 Task: For heading Arial Rounded MT Bold with Underline.  font size for heading26,  'Change the font style of data to'Browallia New.  and font size to 18,  Change the alignment of both headline & data to Align middle & Align Text left.  In the sheet  Excel Workbook Document
Action: Mouse moved to (174, 216)
Screenshot: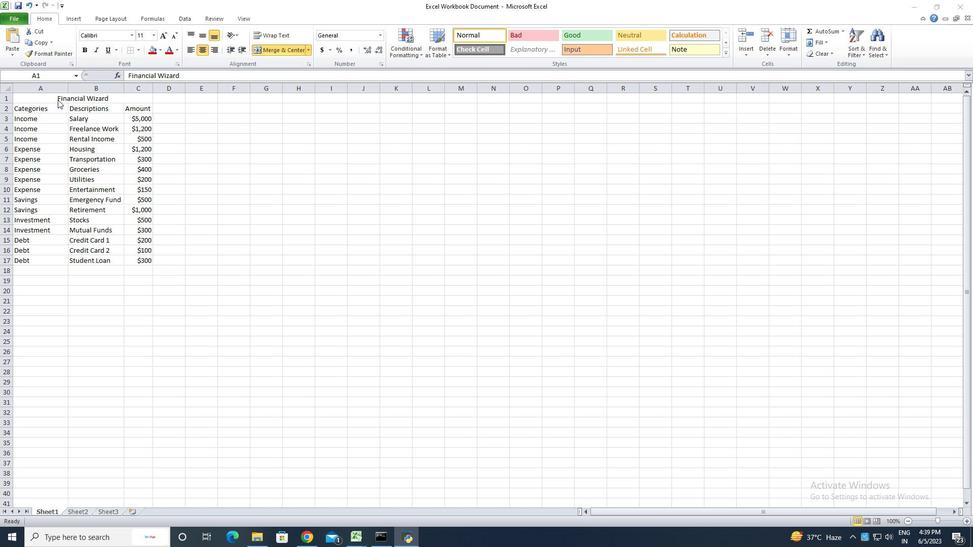 
Action: Mouse pressed left at (174, 216)
Screenshot: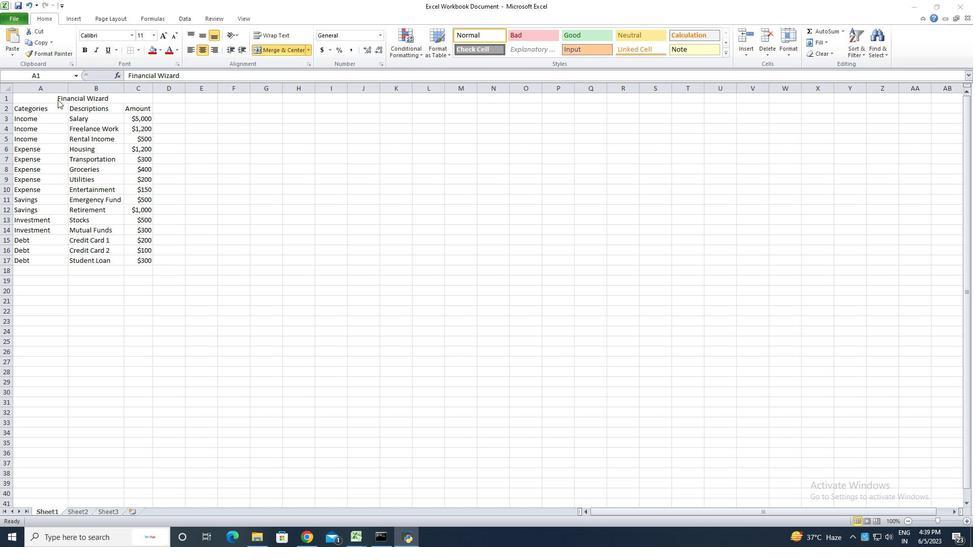 
Action: Mouse moved to (248, 152)
Screenshot: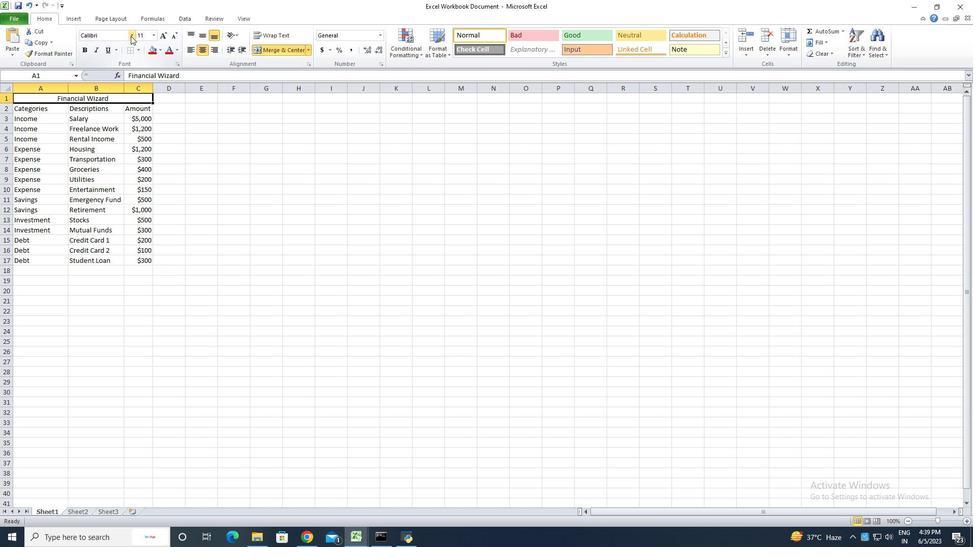 
Action: Mouse pressed left at (248, 152)
Screenshot: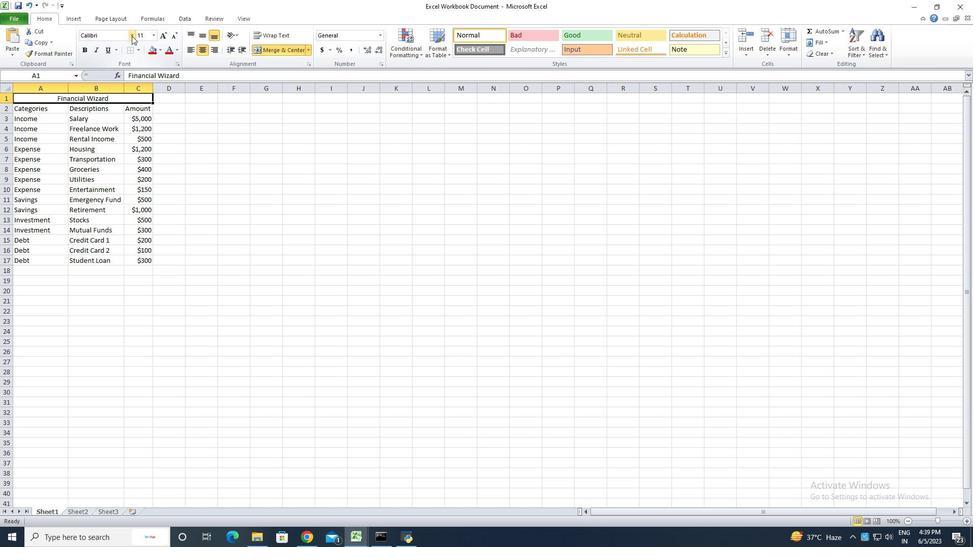 
Action: Mouse moved to (261, 272)
Screenshot: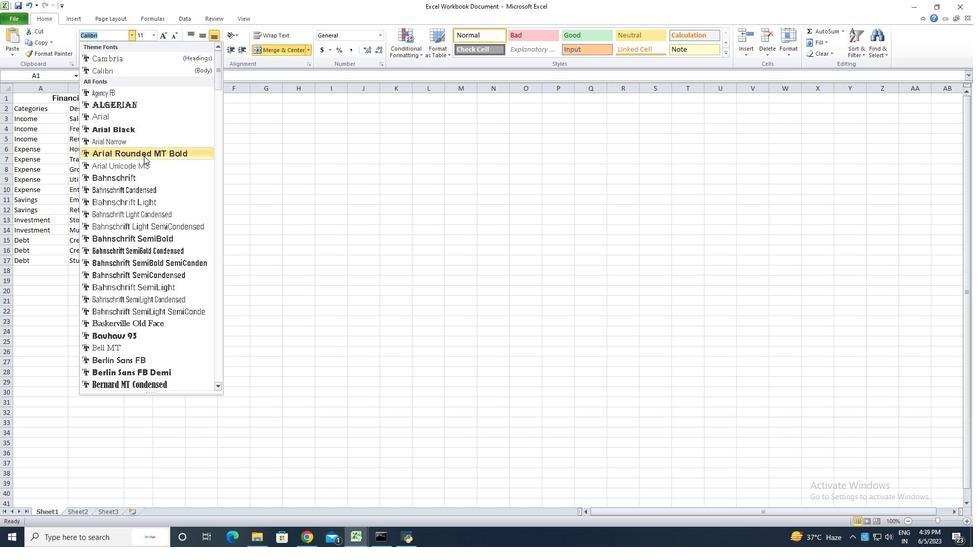 
Action: Mouse pressed left at (261, 272)
Screenshot: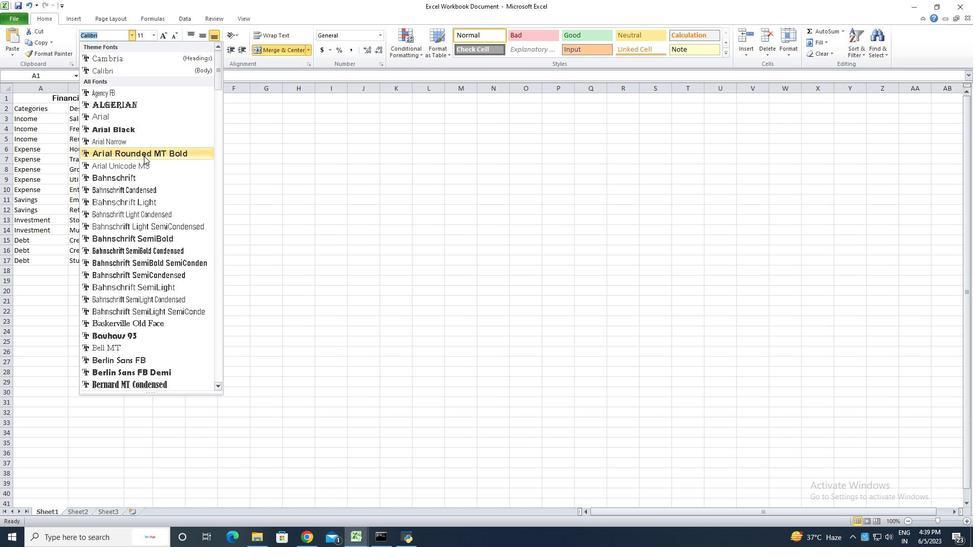 
Action: Mouse moved to (225, 163)
Screenshot: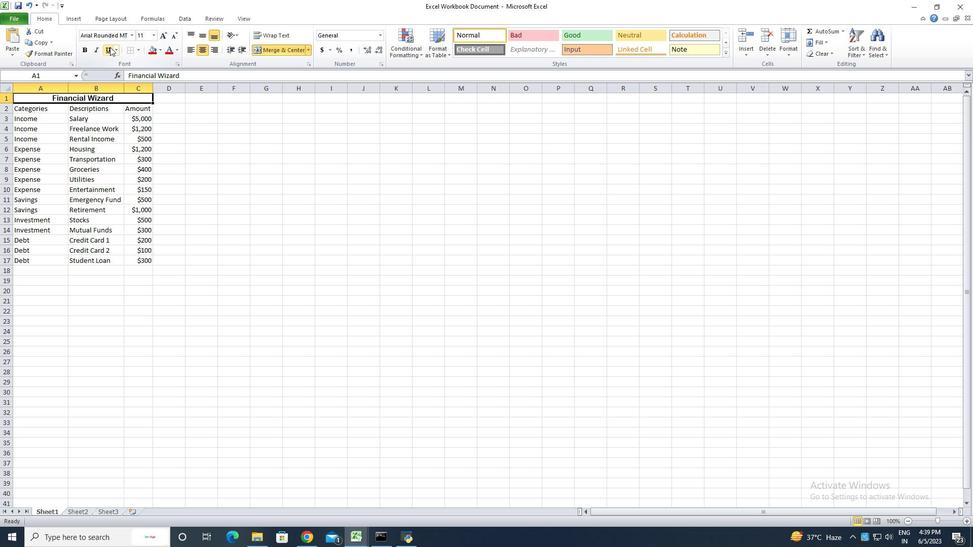 
Action: Mouse pressed left at (225, 163)
Screenshot: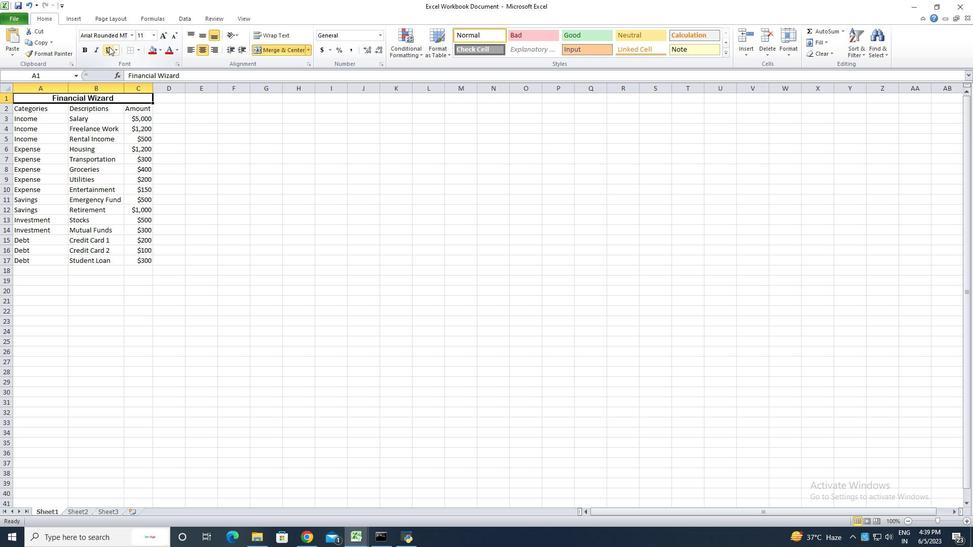 
Action: Mouse moved to (283, 151)
Screenshot: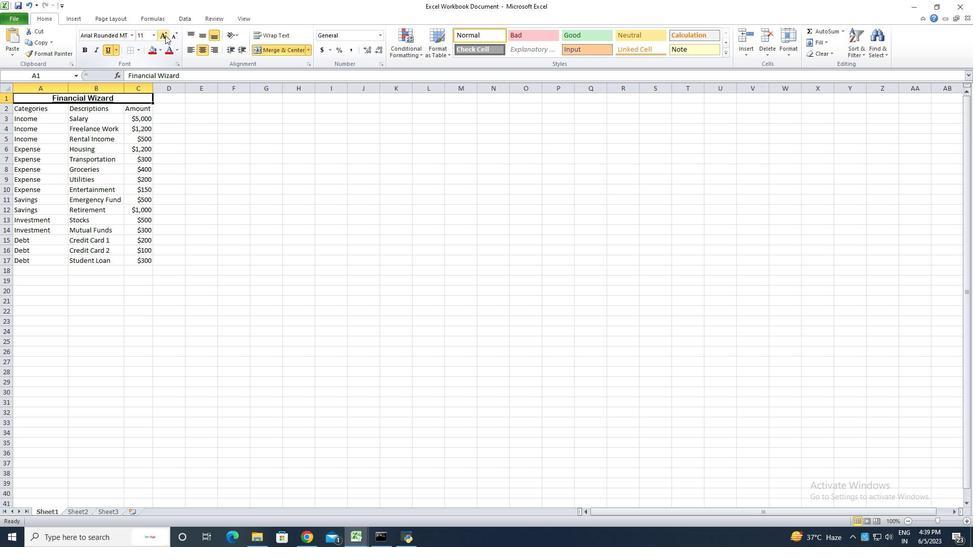 
Action: Mouse pressed left at (283, 151)
Screenshot: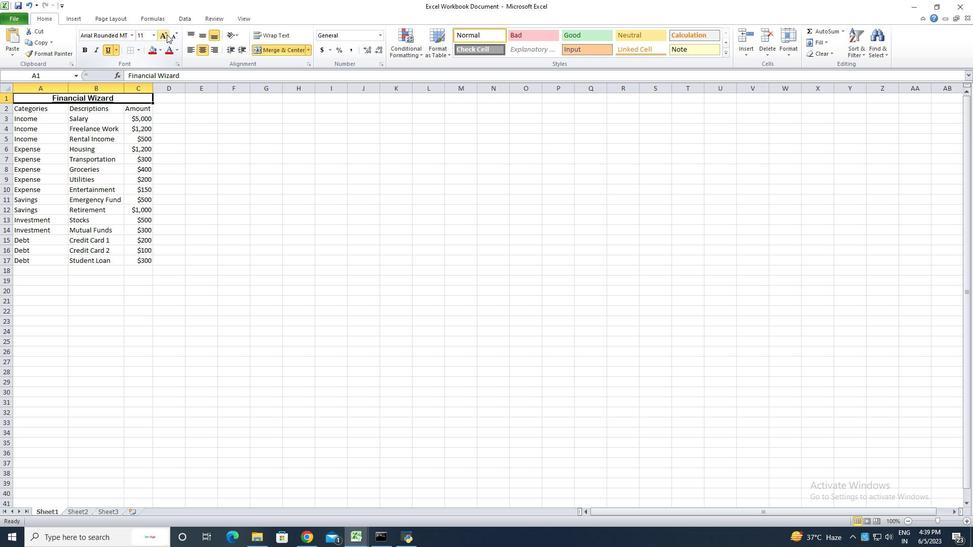 
Action: Mouse pressed left at (283, 151)
Screenshot: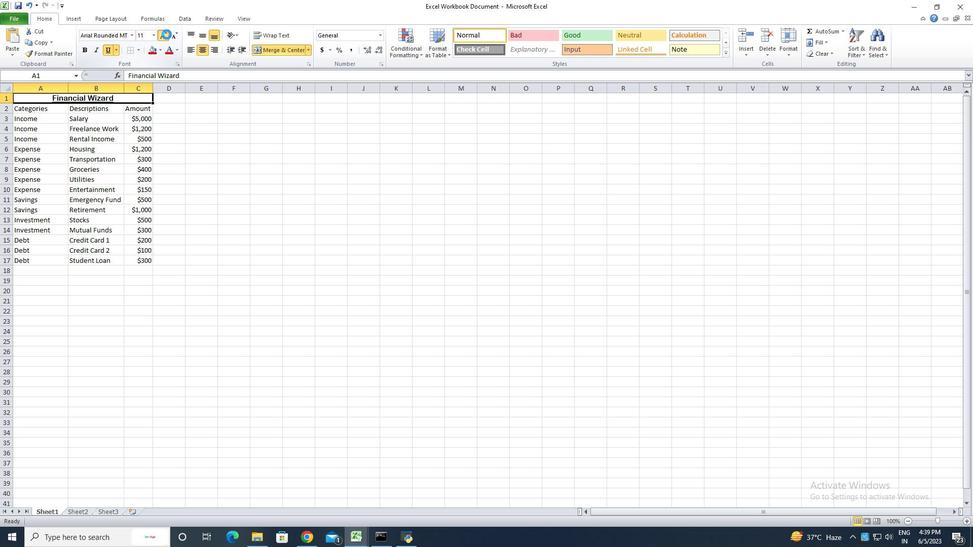 
Action: Mouse pressed left at (283, 151)
Screenshot: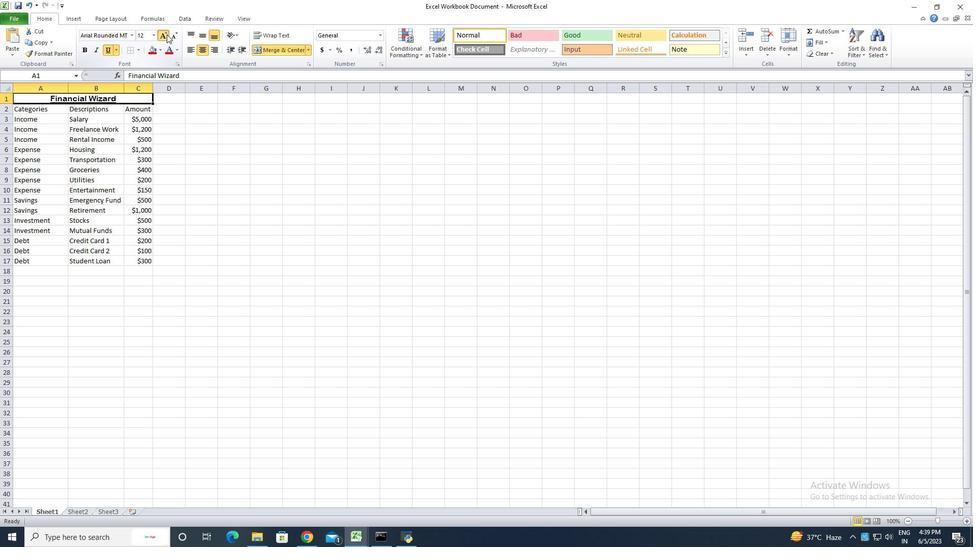 
Action: Mouse pressed left at (283, 151)
Screenshot: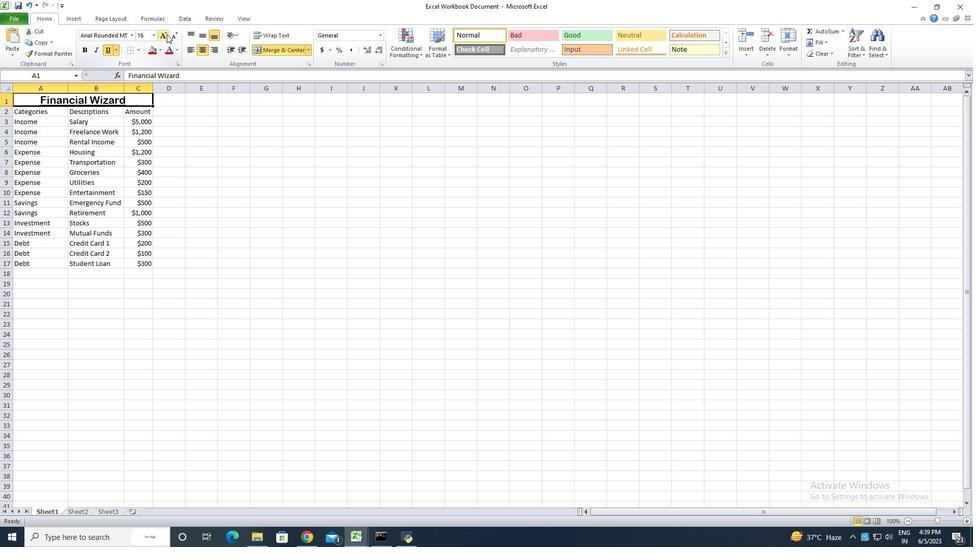 
Action: Mouse pressed left at (283, 151)
Screenshot: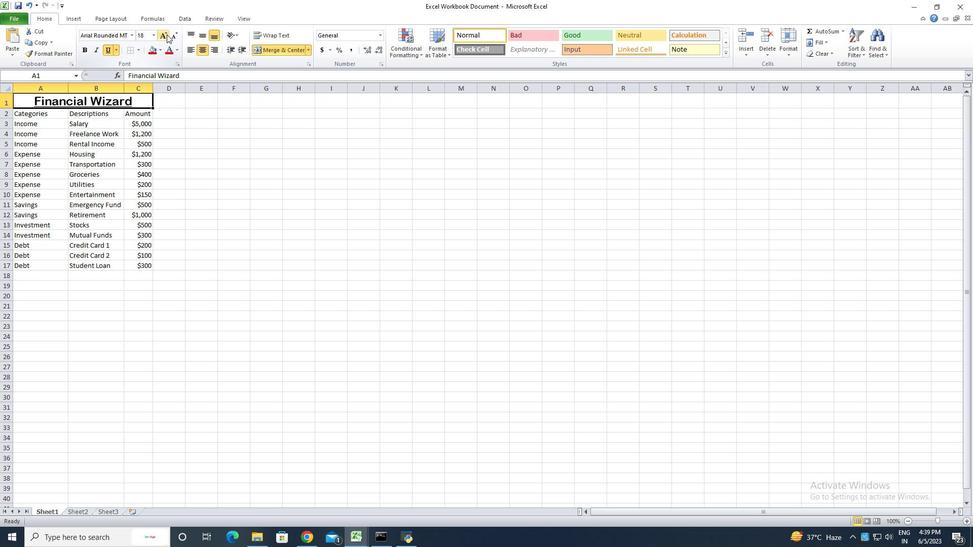 
Action: Mouse pressed left at (283, 151)
Screenshot: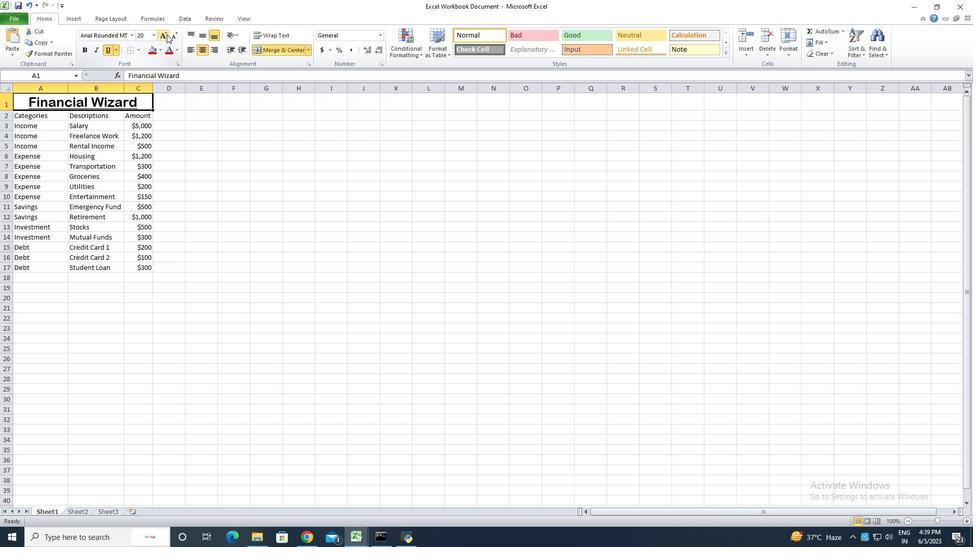 
Action: Mouse pressed left at (283, 151)
Screenshot: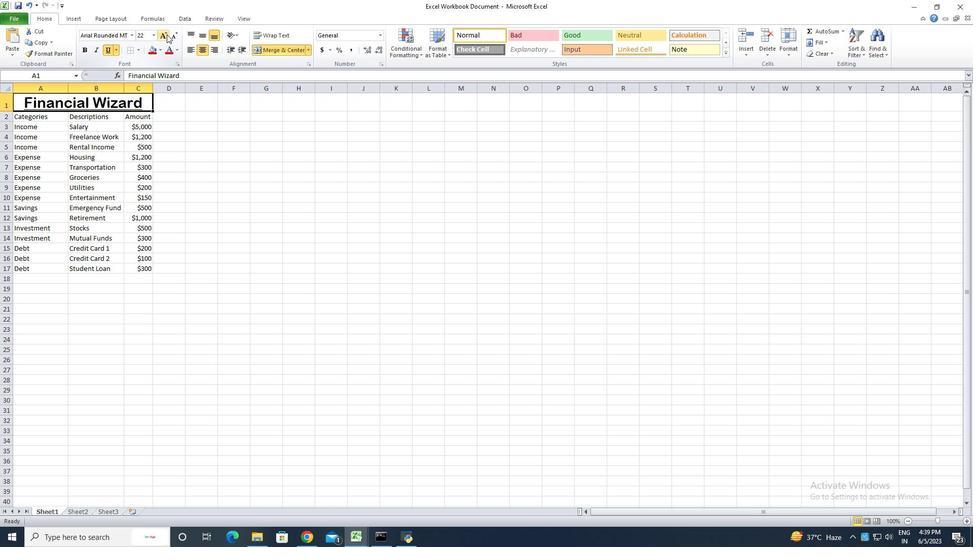 
Action: Mouse pressed left at (283, 151)
Screenshot: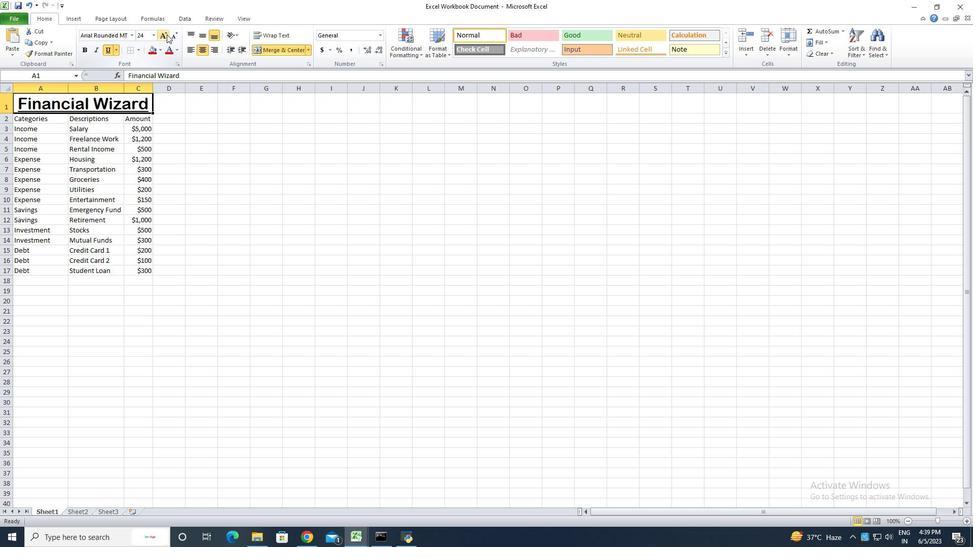 
Action: Mouse moved to (307, 408)
Screenshot: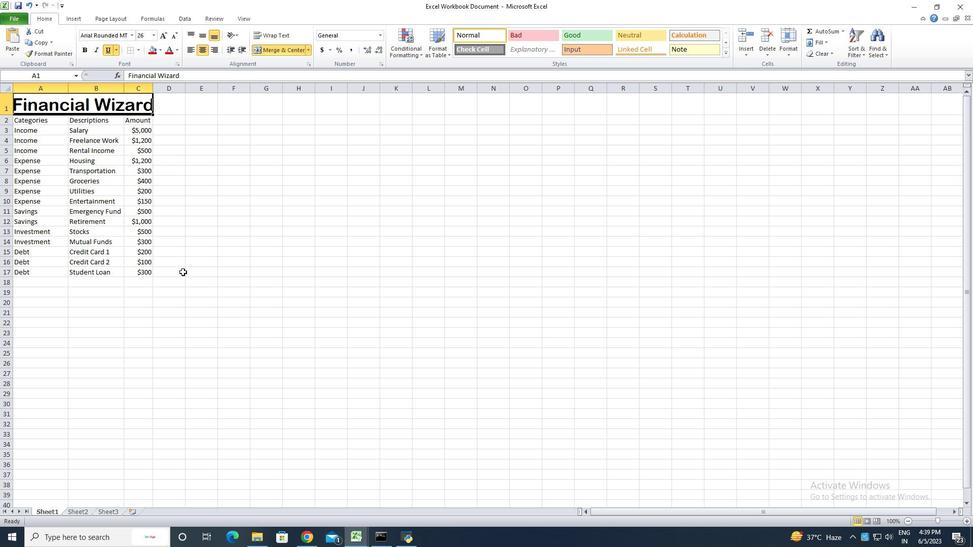 
Action: Mouse pressed left at (307, 408)
Screenshot: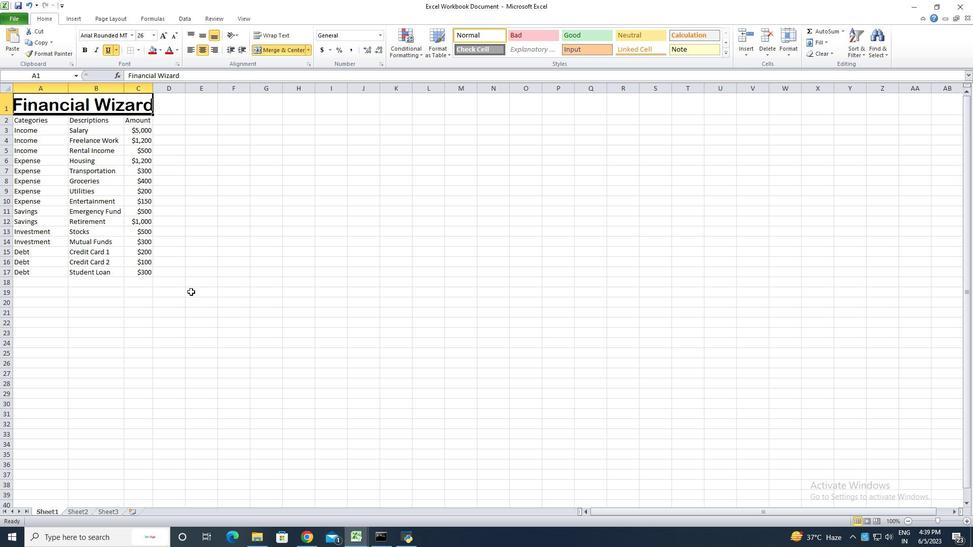 
Action: Mouse moved to (146, 236)
Screenshot: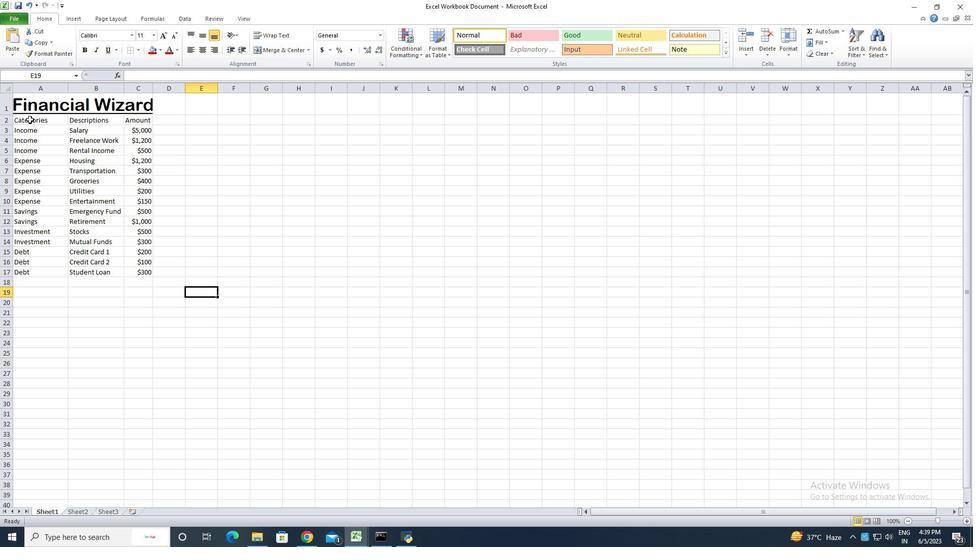 
Action: Mouse pressed left at (146, 236)
Screenshot: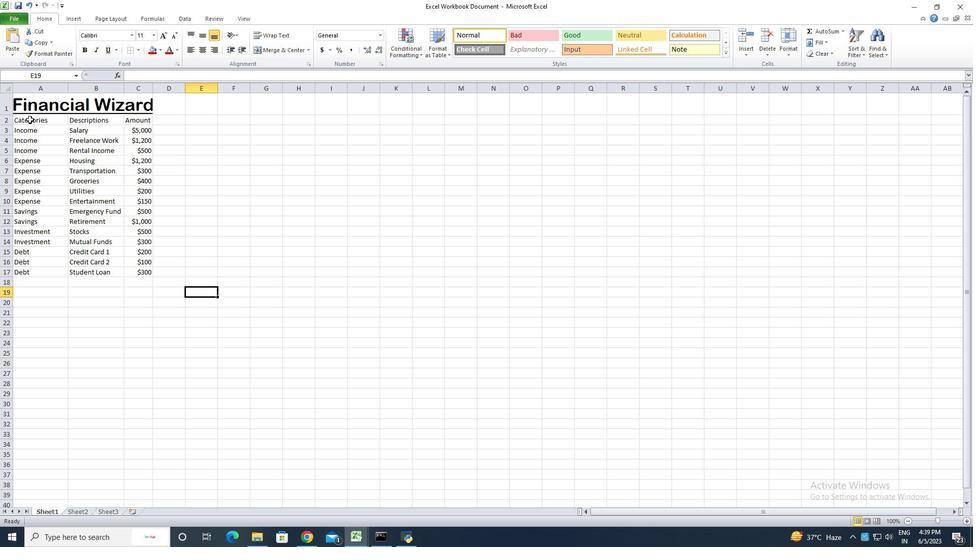 
Action: Mouse moved to (250, 151)
Screenshot: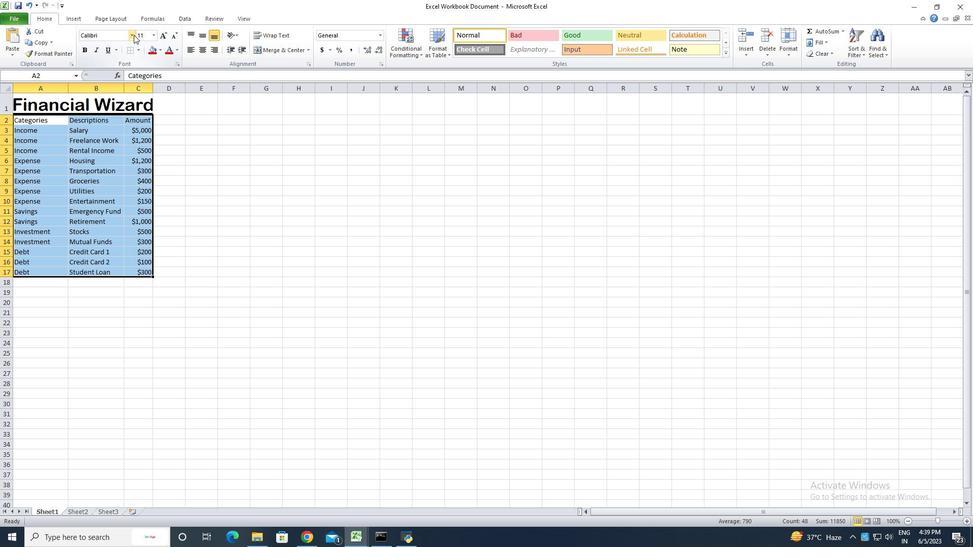 
Action: Mouse pressed left at (250, 151)
Screenshot: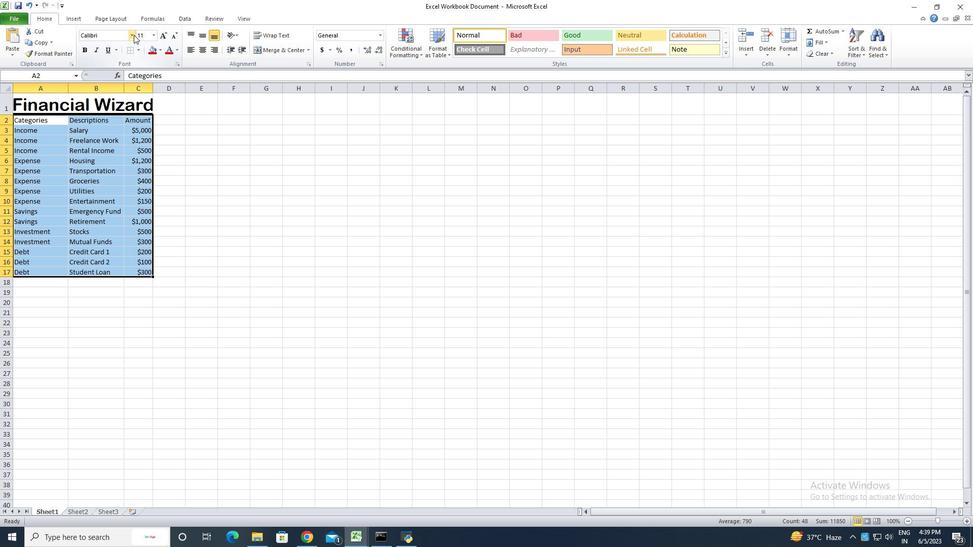 
Action: Mouse moved to (251, 151)
Screenshot: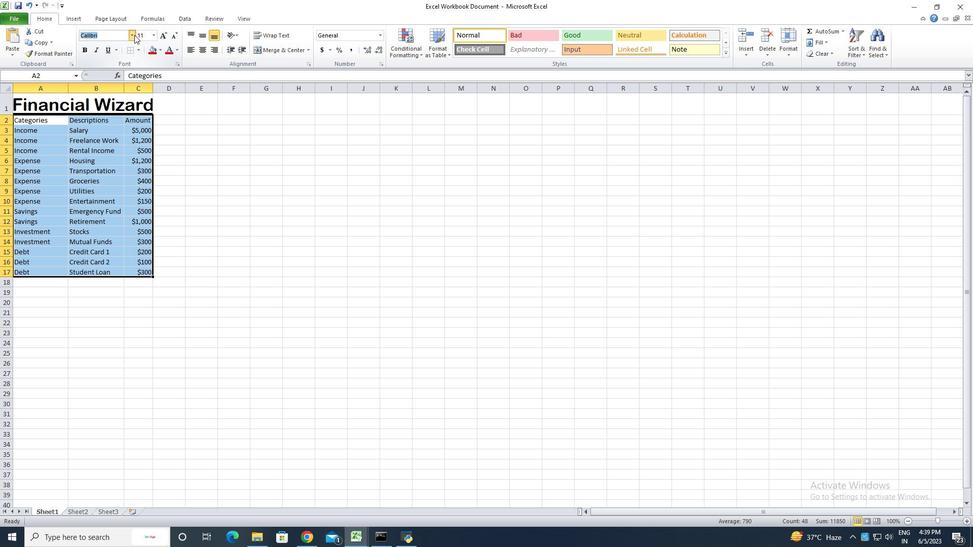 
Action: Key pressed <Key.shift>Browallia<Key.space><Key.shift>New<Key.enter>
Screenshot: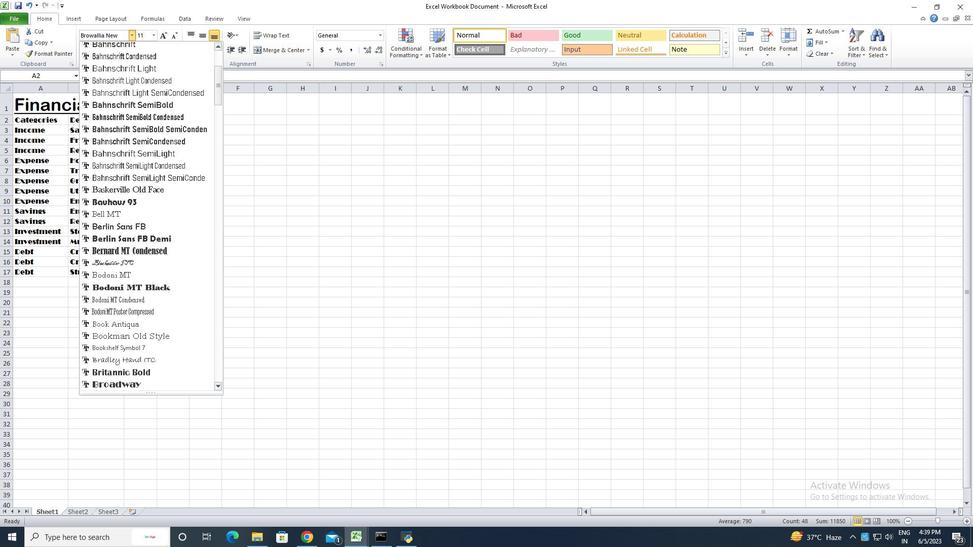 
Action: Mouse moved to (283, 150)
Screenshot: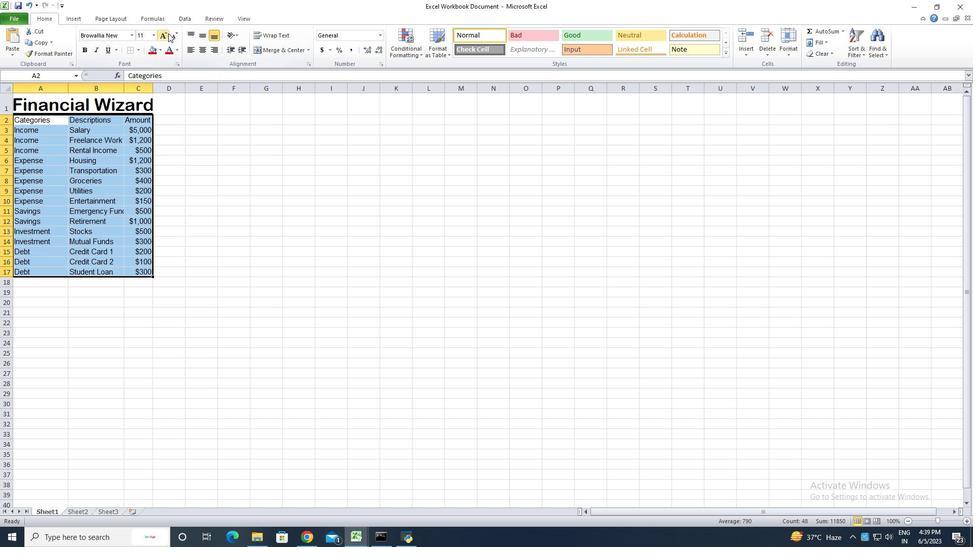 
Action: Mouse pressed left at (283, 150)
Screenshot: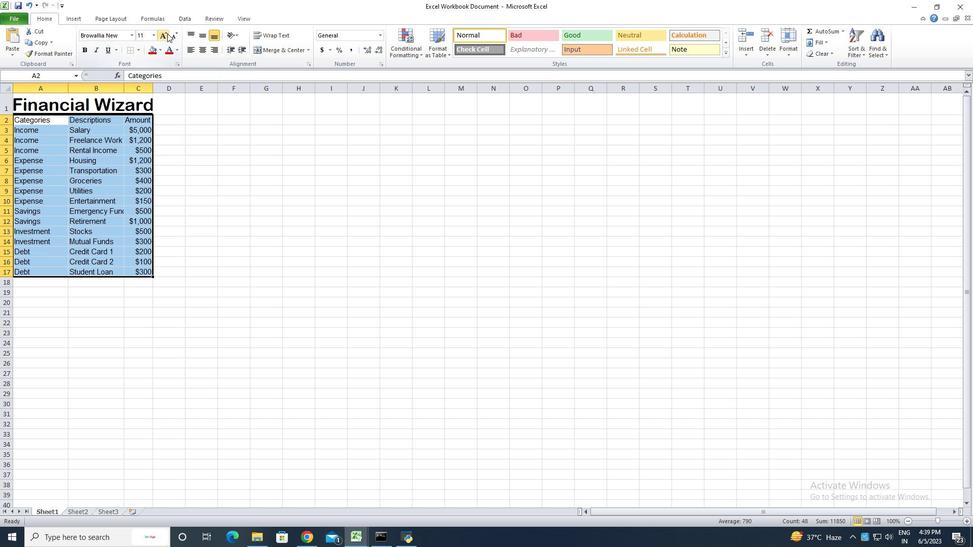 
Action: Mouse pressed left at (283, 150)
Screenshot: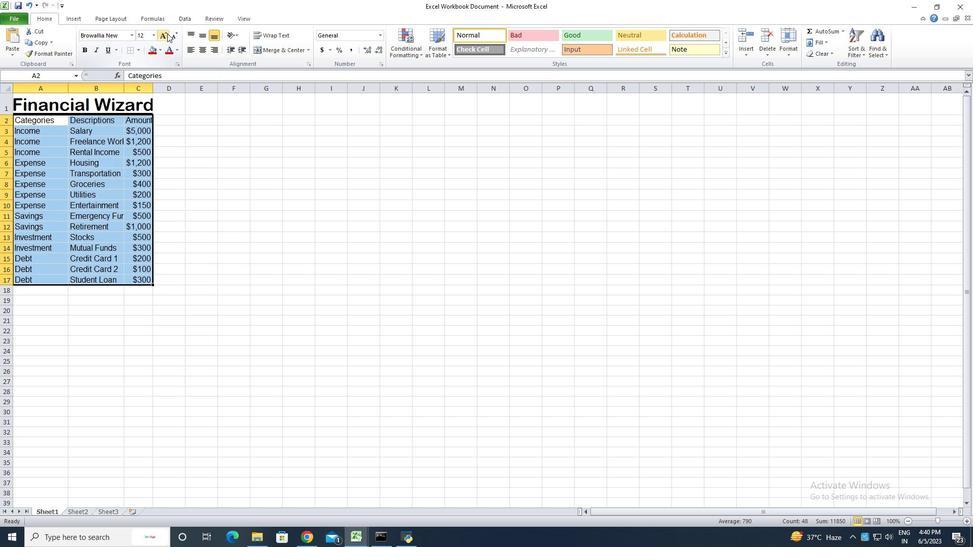 
Action: Mouse pressed left at (283, 150)
Screenshot: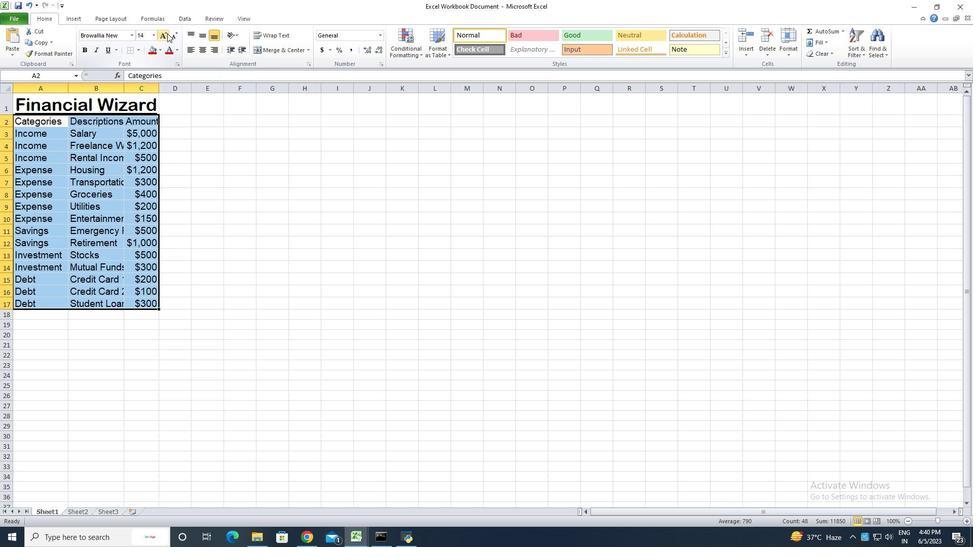 
Action: Mouse pressed left at (283, 150)
Screenshot: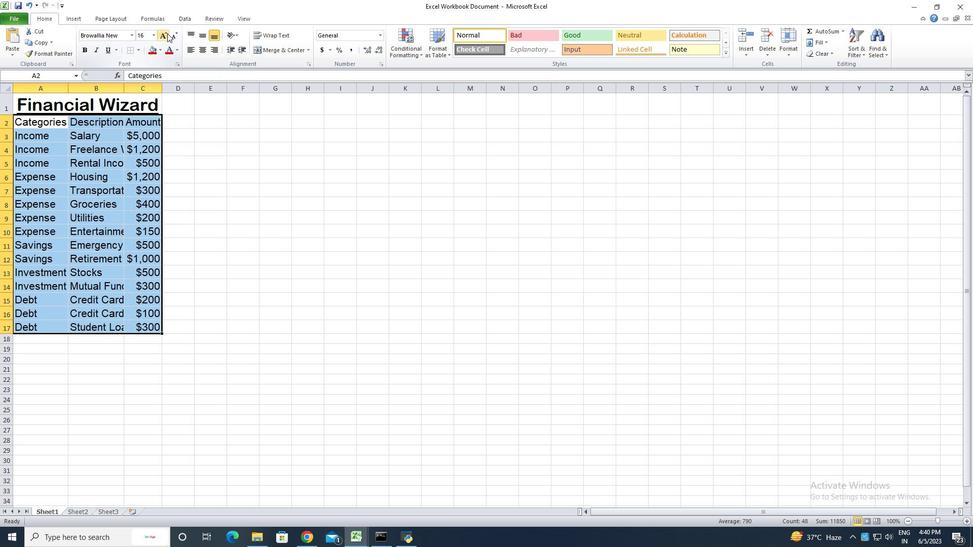 
Action: Mouse moved to (324, 349)
Screenshot: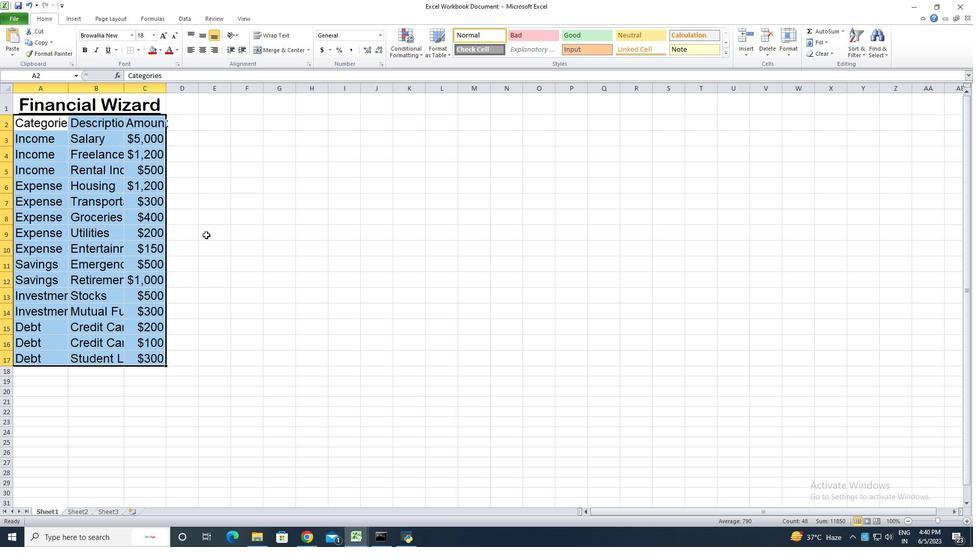 
Action: Mouse pressed left at (324, 349)
Screenshot: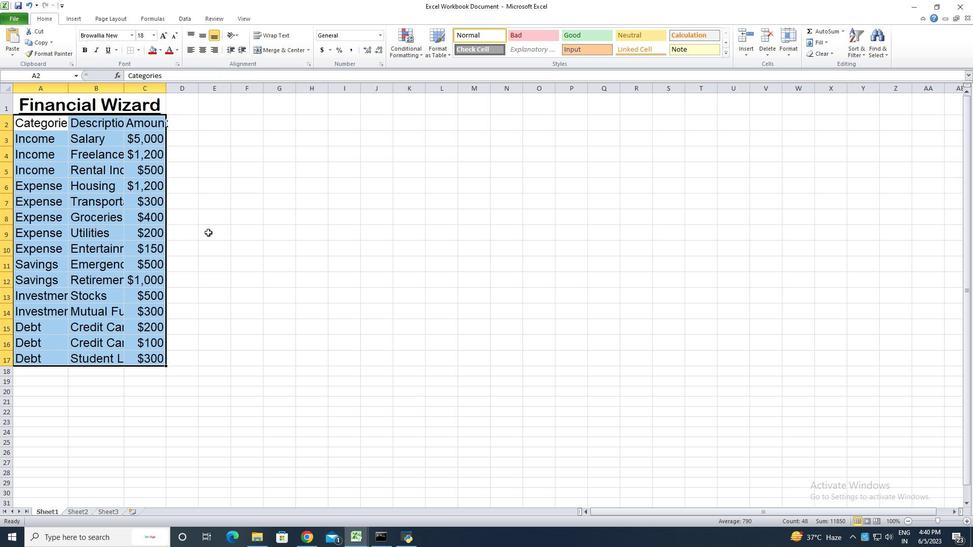 
Action: Mouse moved to (184, 199)
Screenshot: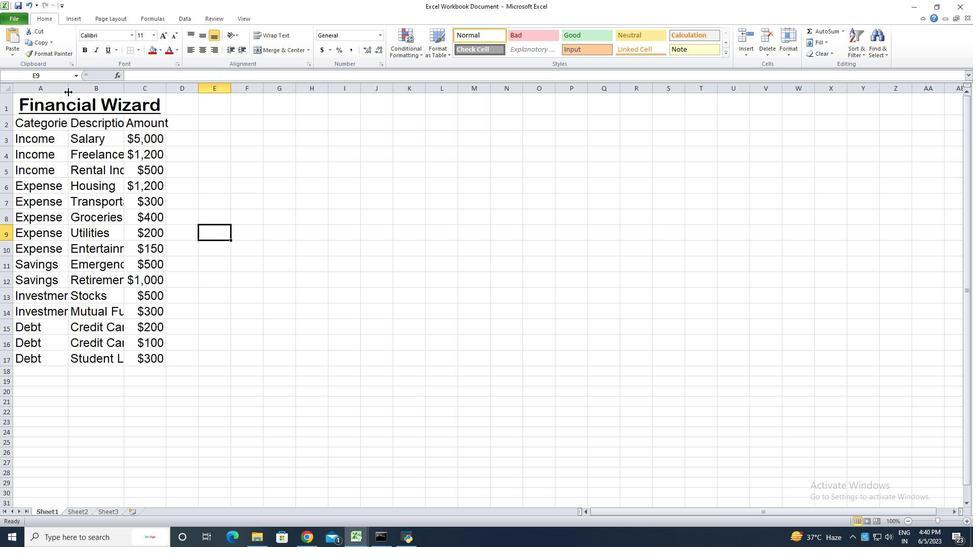 
Action: Mouse pressed left at (184, 199)
Screenshot: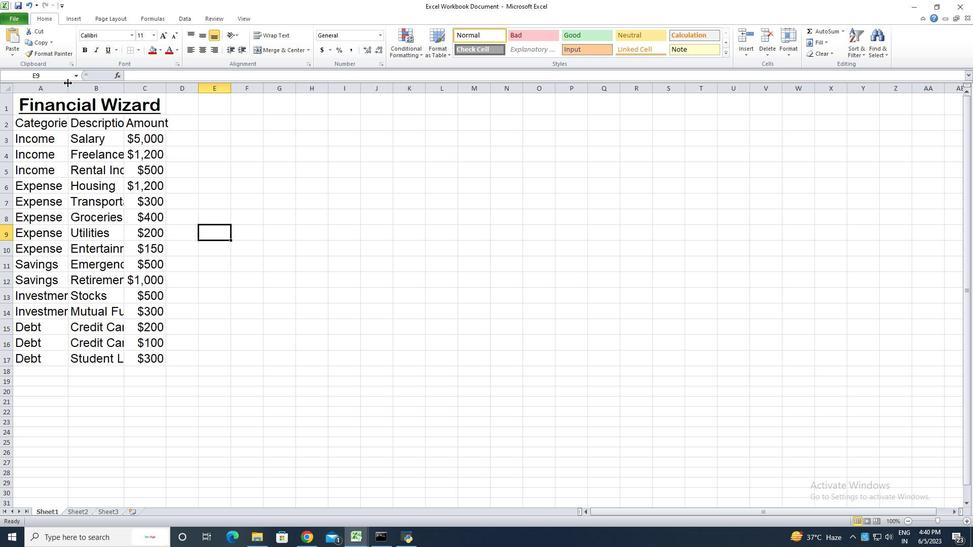 
Action: Mouse pressed left at (184, 199)
Screenshot: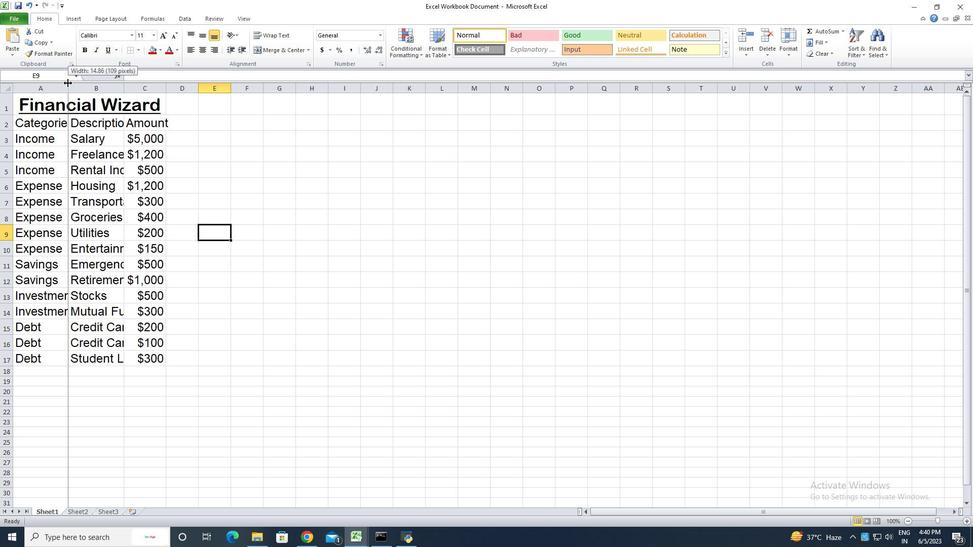 
Action: Mouse moved to (251, 200)
Screenshot: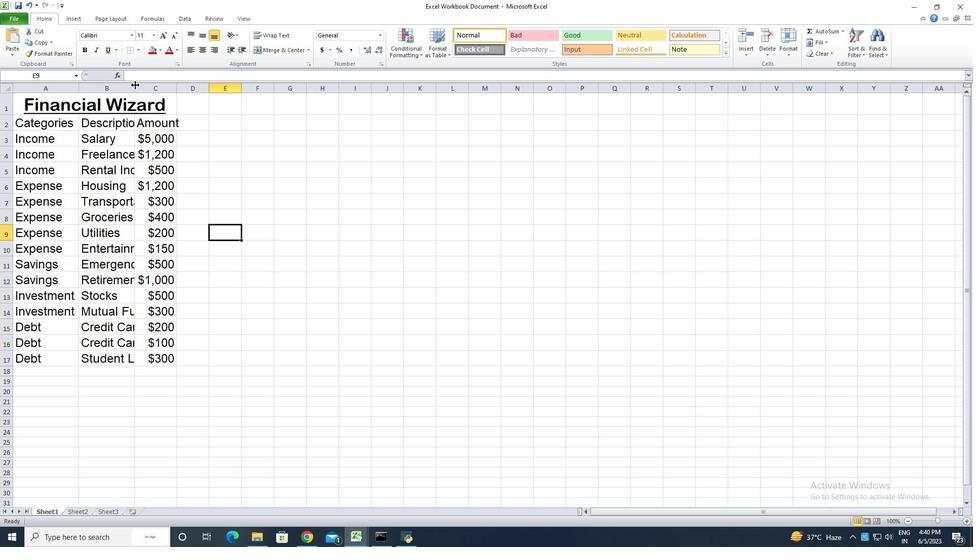 
Action: Mouse pressed left at (251, 200)
Screenshot: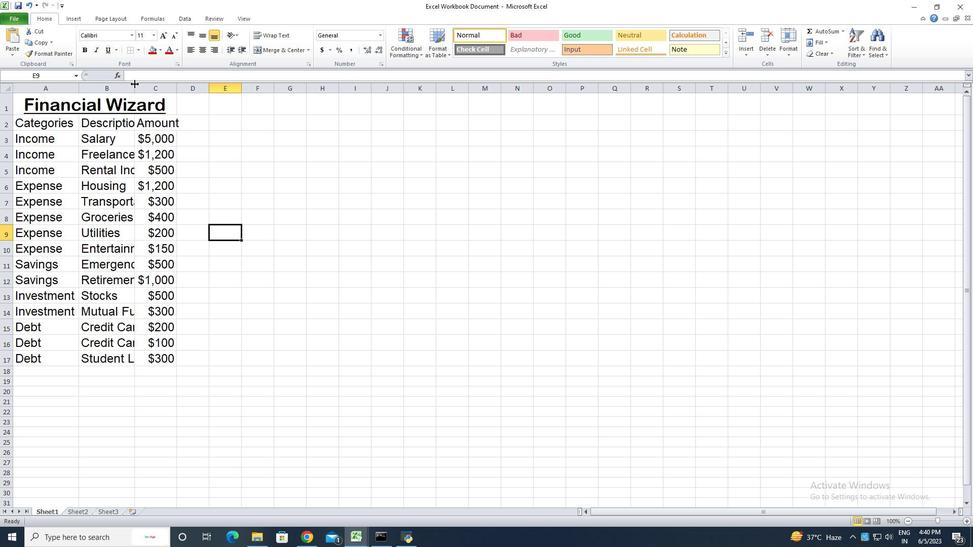 
Action: Mouse pressed left at (251, 200)
Screenshot: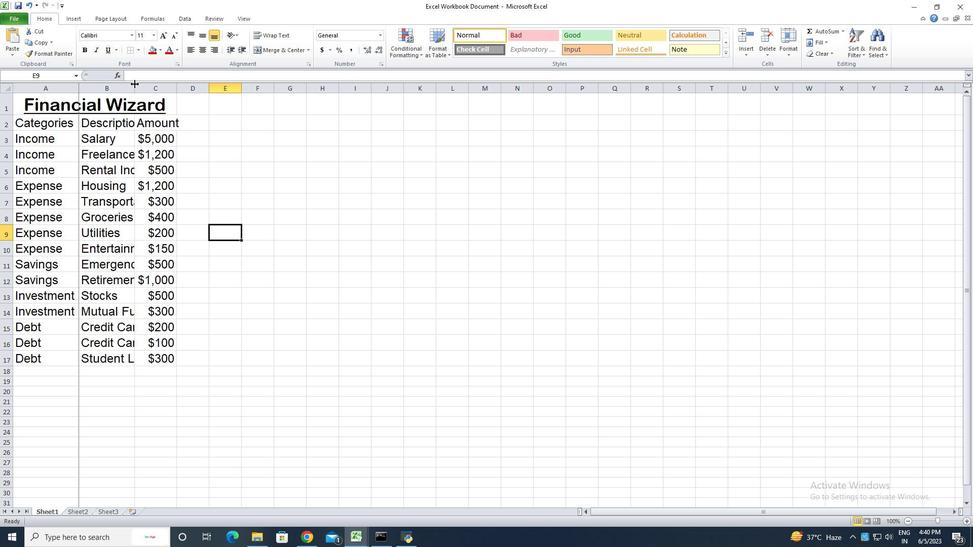 
Action: Mouse moved to (341, 200)
Screenshot: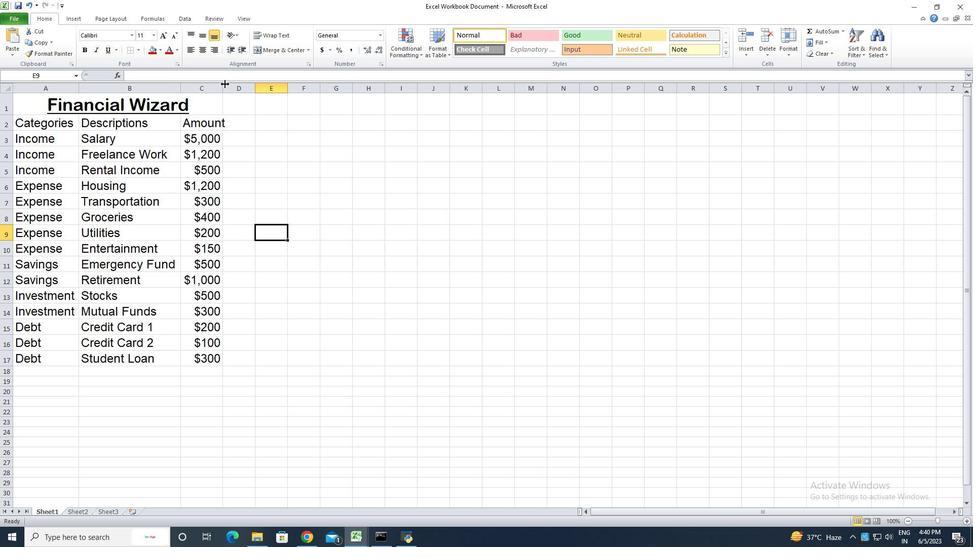 
Action: Mouse pressed left at (341, 200)
Screenshot: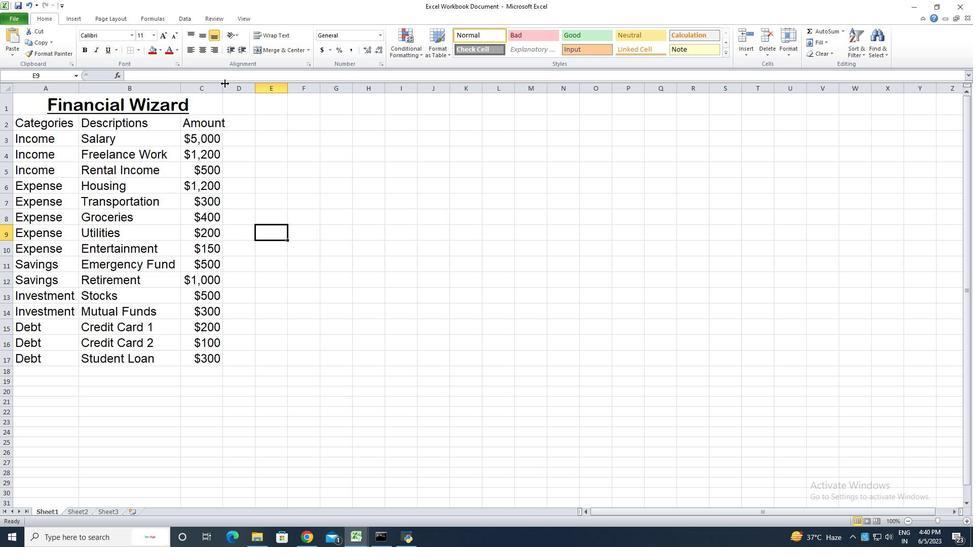 
Action: Mouse pressed left at (341, 200)
Screenshot: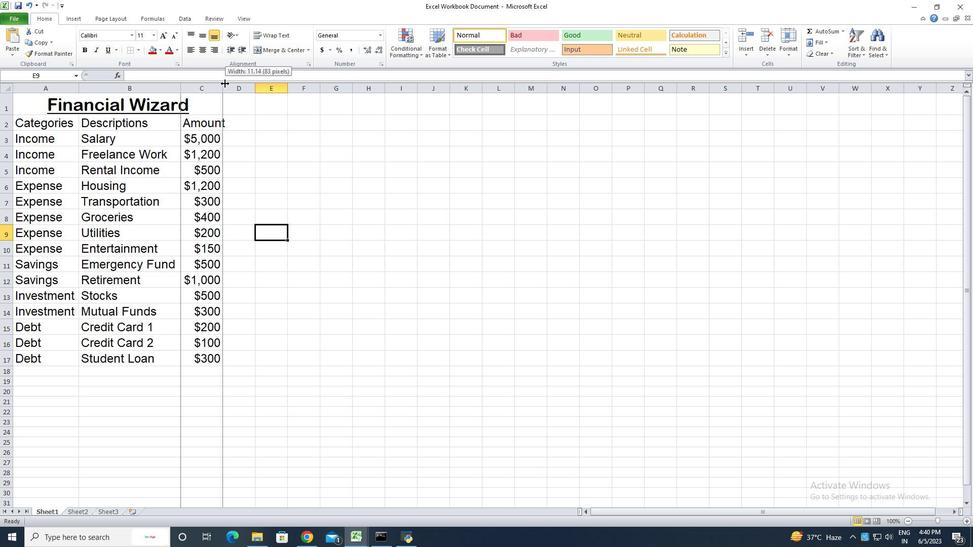 
Action: Mouse moved to (155, 221)
Screenshot: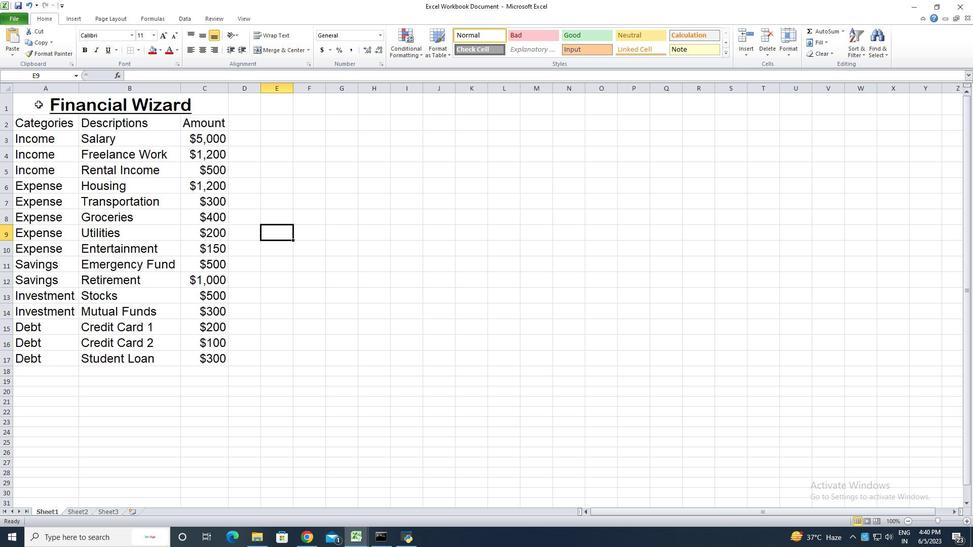 
Action: Mouse pressed left at (155, 221)
Screenshot: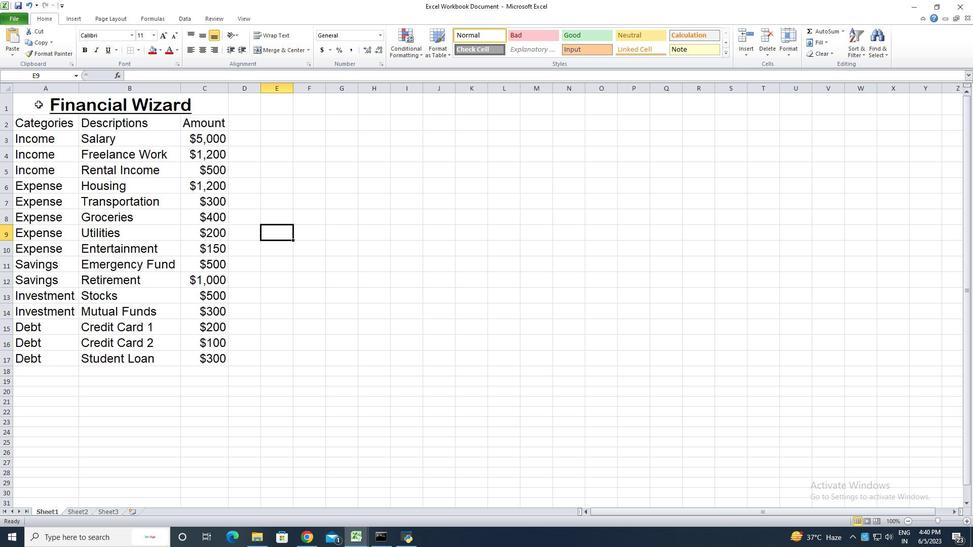 
Action: Mouse moved to (319, 153)
Screenshot: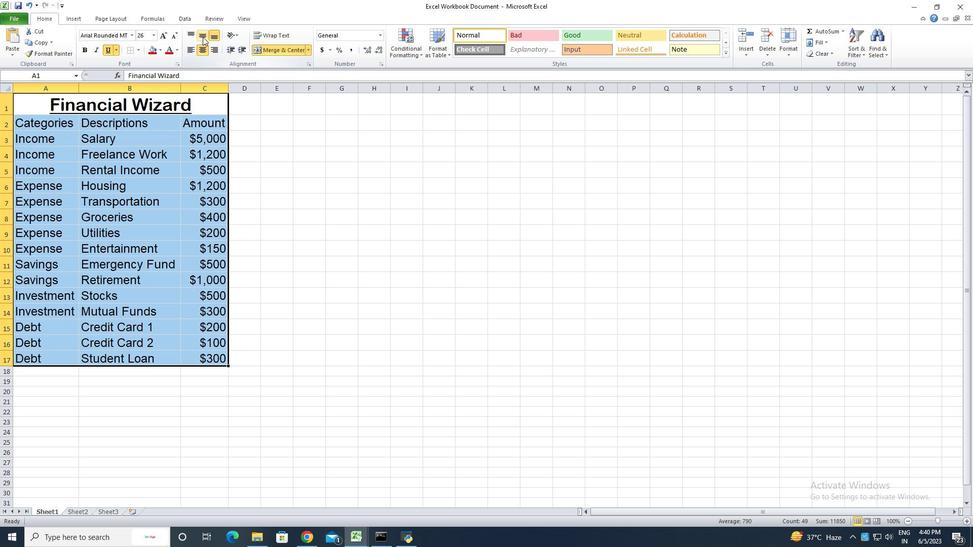 
Action: Mouse pressed left at (319, 153)
Screenshot: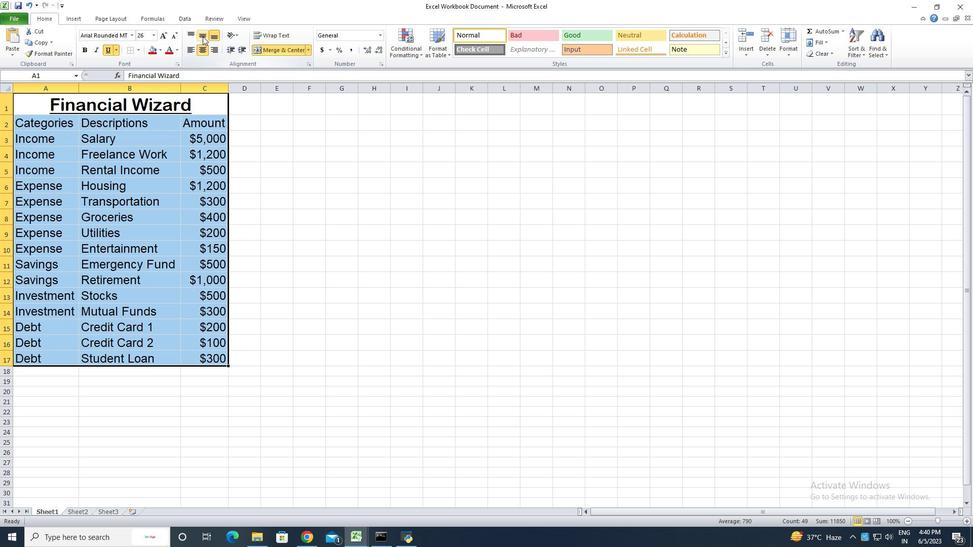 
Action: Mouse moved to (308, 166)
Screenshot: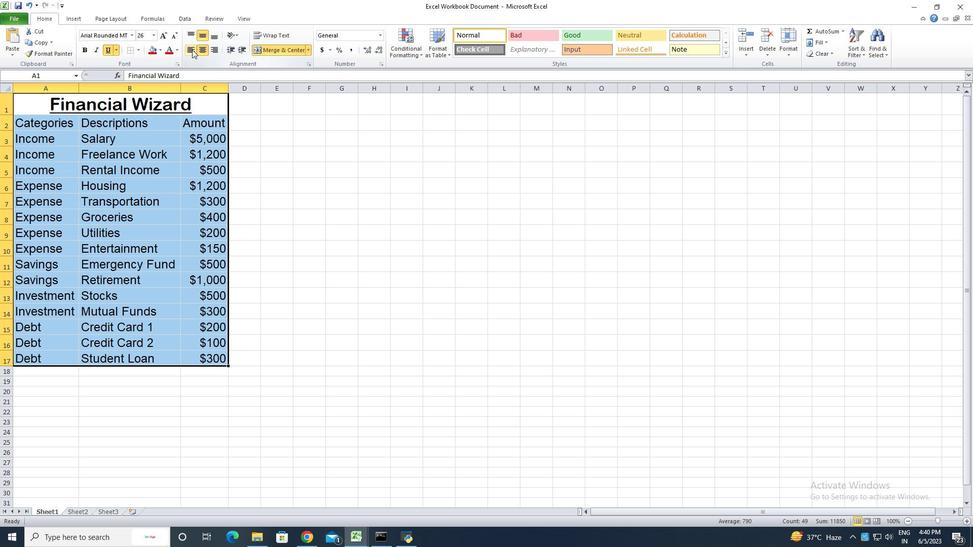 
Action: Mouse pressed left at (308, 166)
Screenshot: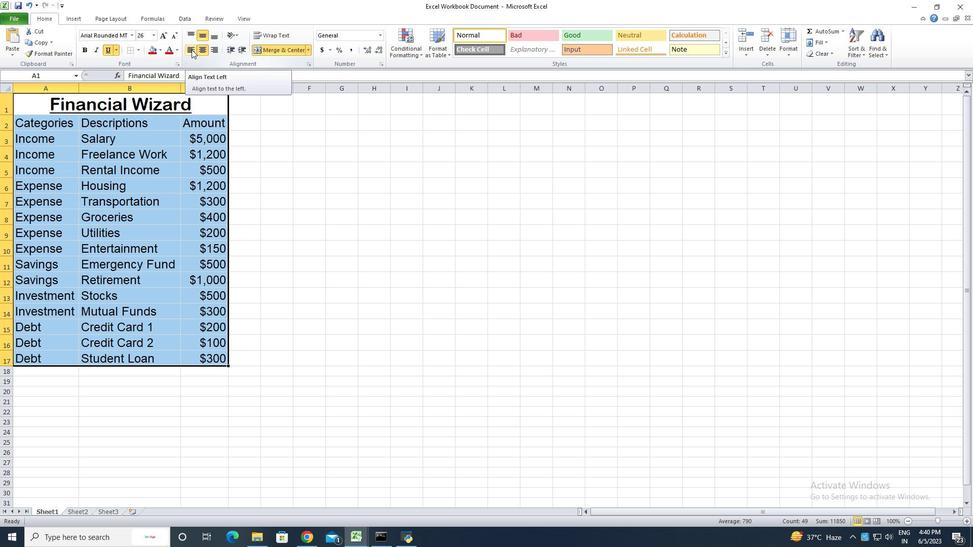 
Action: Mouse moved to (351, 504)
Screenshot: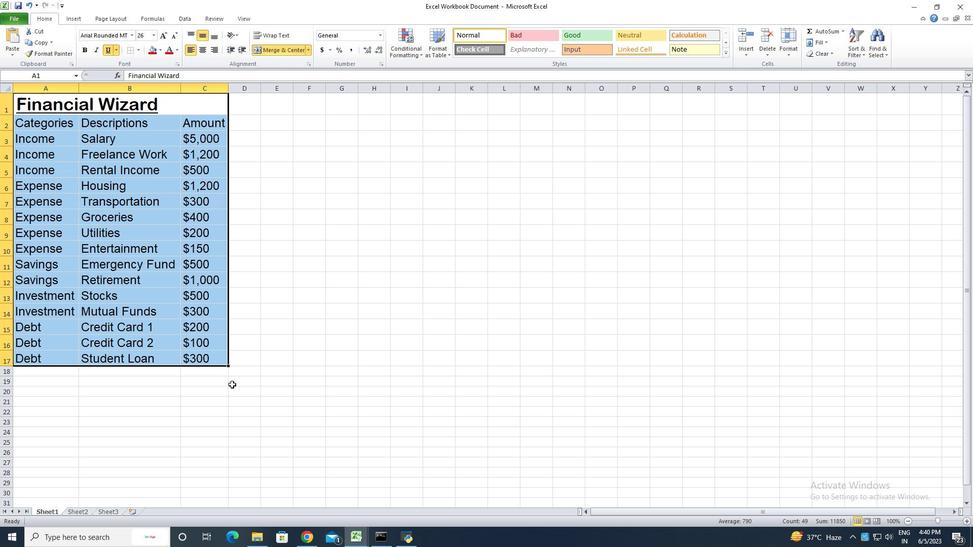 
Action: Mouse pressed left at (351, 504)
Screenshot: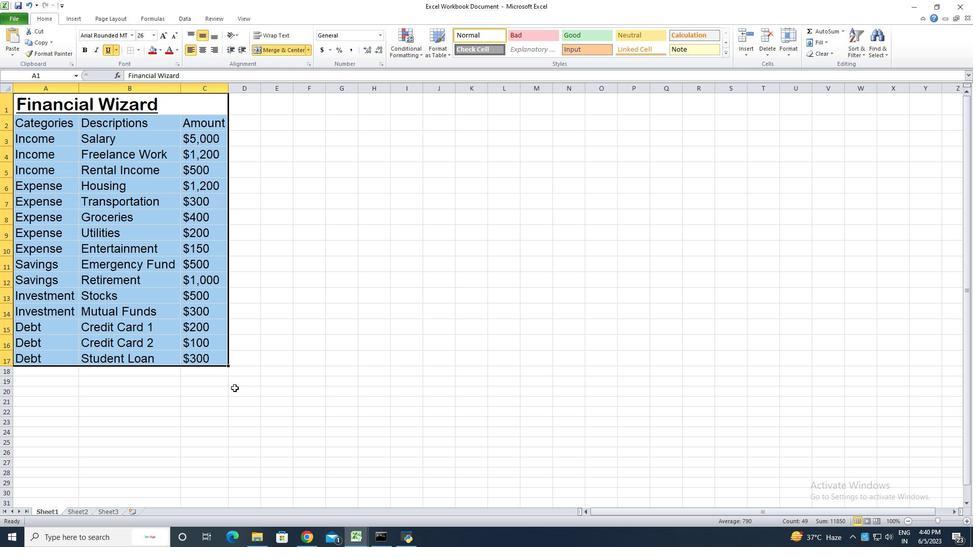 
Action: Key pressed ctrl+S<'\x13'><'\x13'>
Screenshot: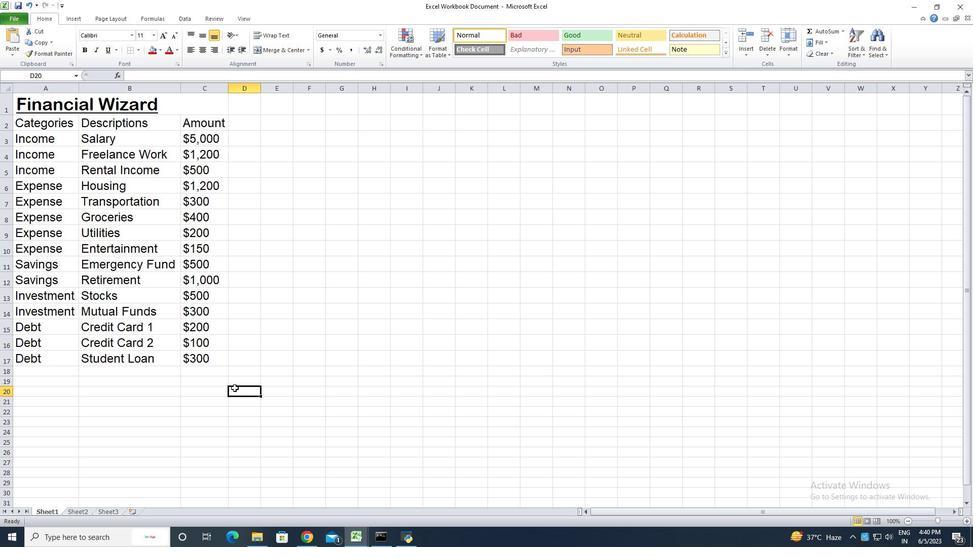 
